 Task: Change arrow line weight to 16PX.
Action: Mouse moved to (600, 304)
Screenshot: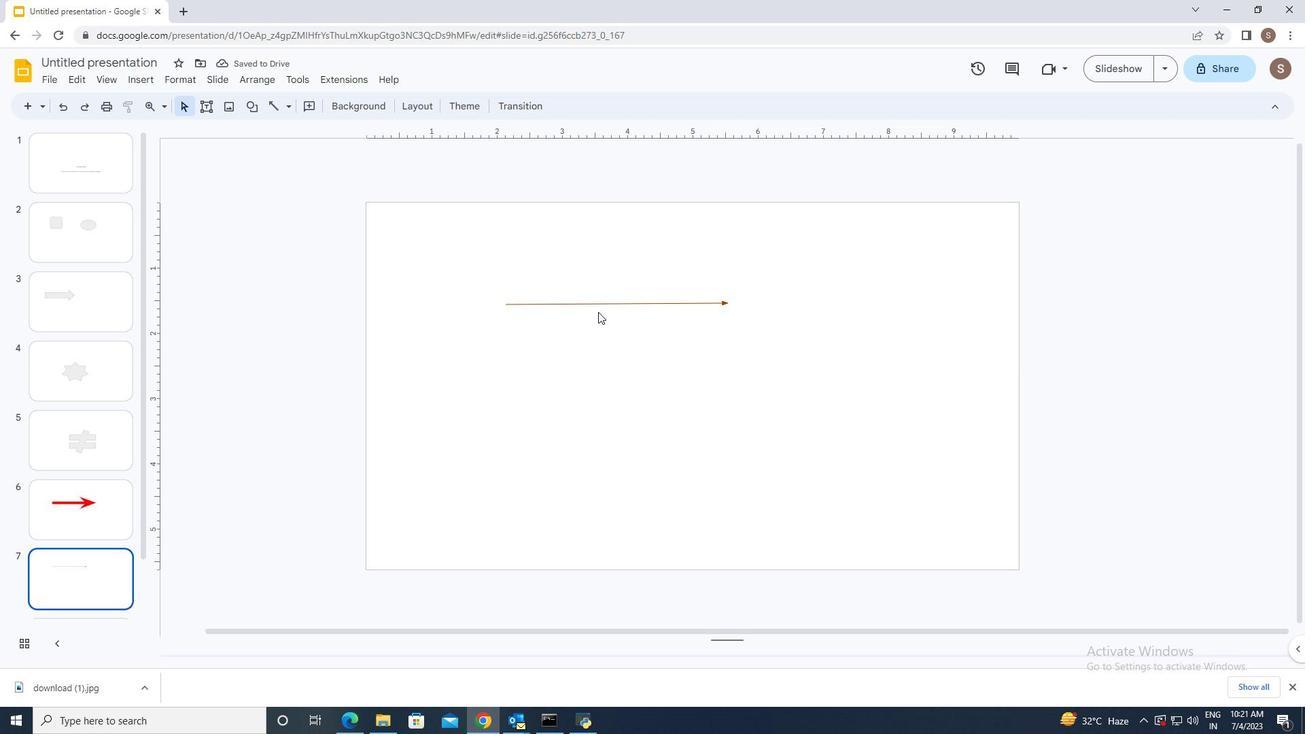 
Action: Mouse pressed left at (600, 304)
Screenshot: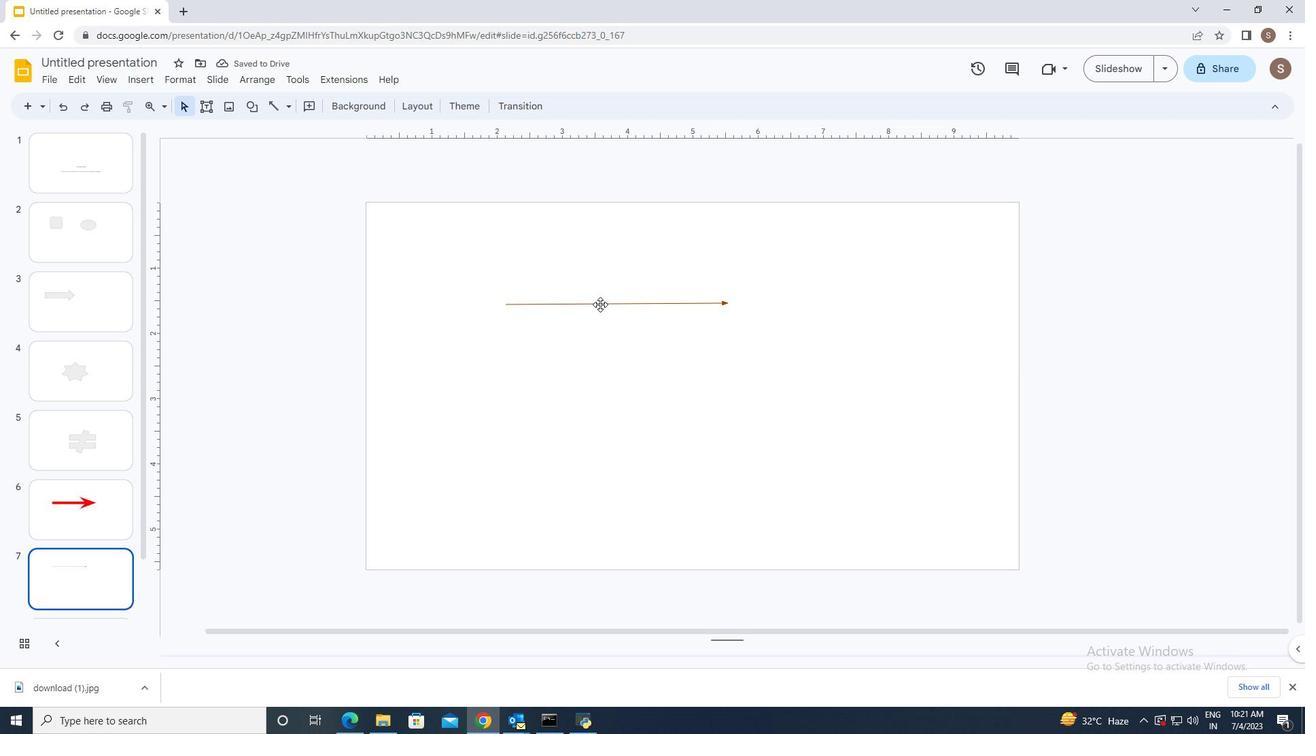 
Action: Mouse moved to (337, 101)
Screenshot: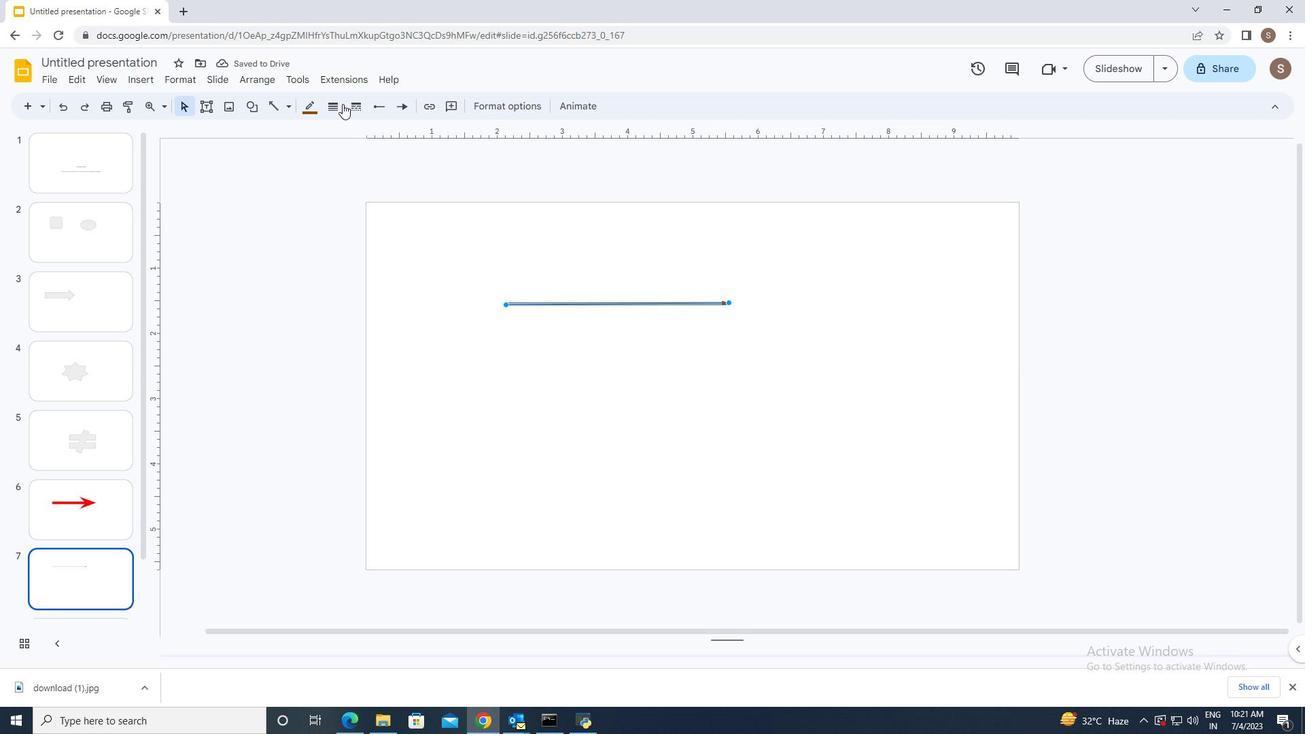 
Action: Mouse pressed left at (337, 101)
Screenshot: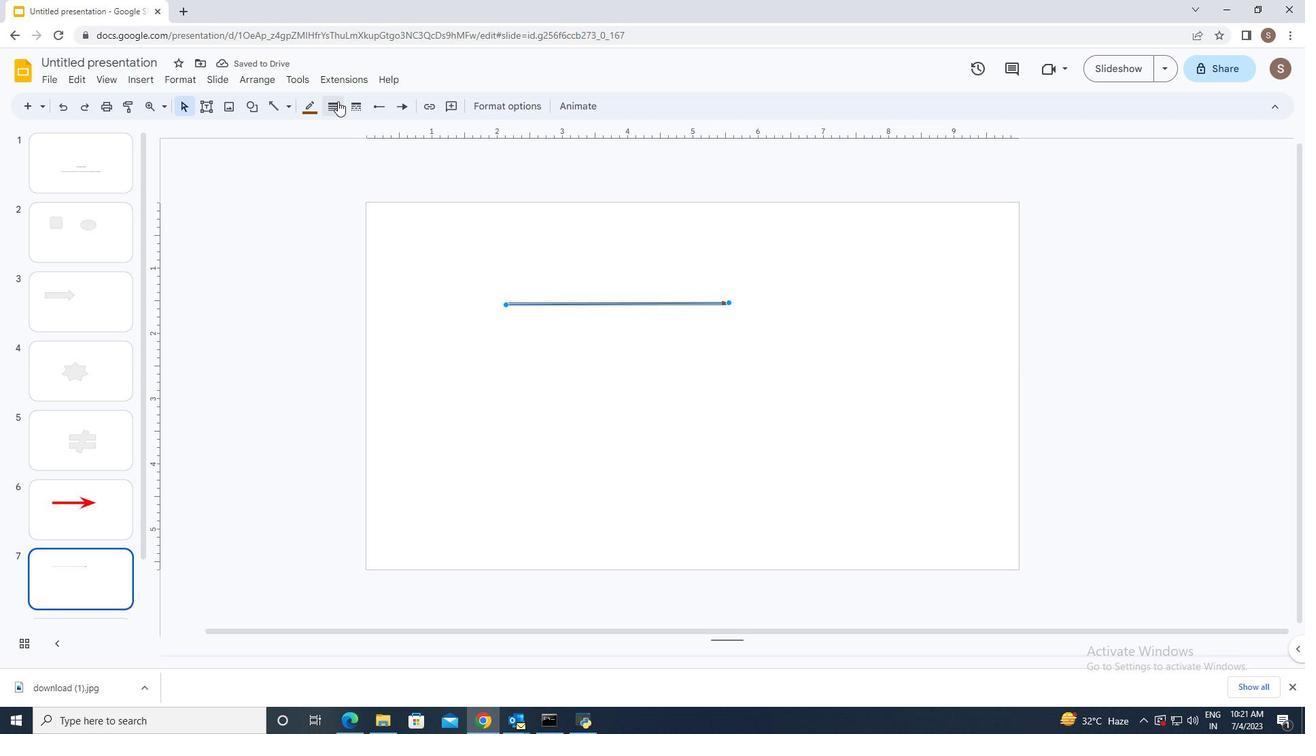 
Action: Mouse moved to (365, 255)
Screenshot: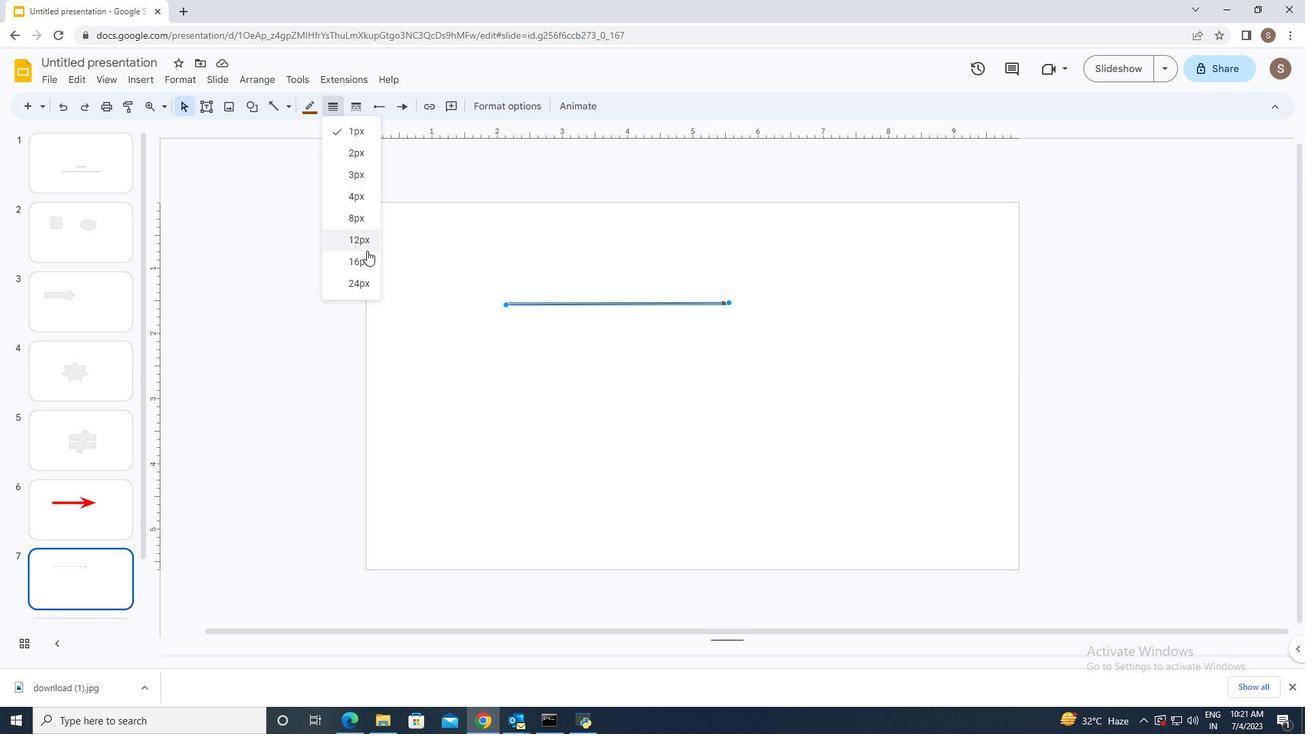 
Action: Mouse pressed left at (365, 255)
Screenshot: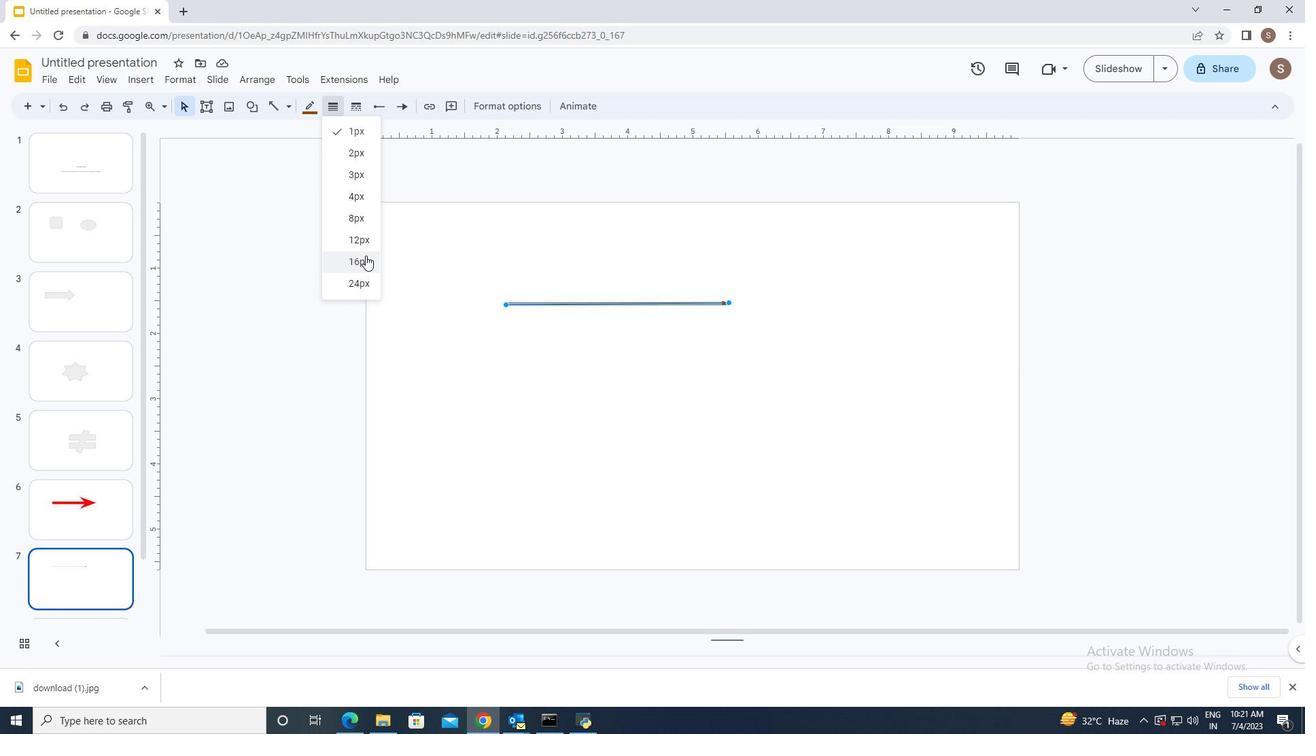 
Action: Mouse moved to (445, 410)
Screenshot: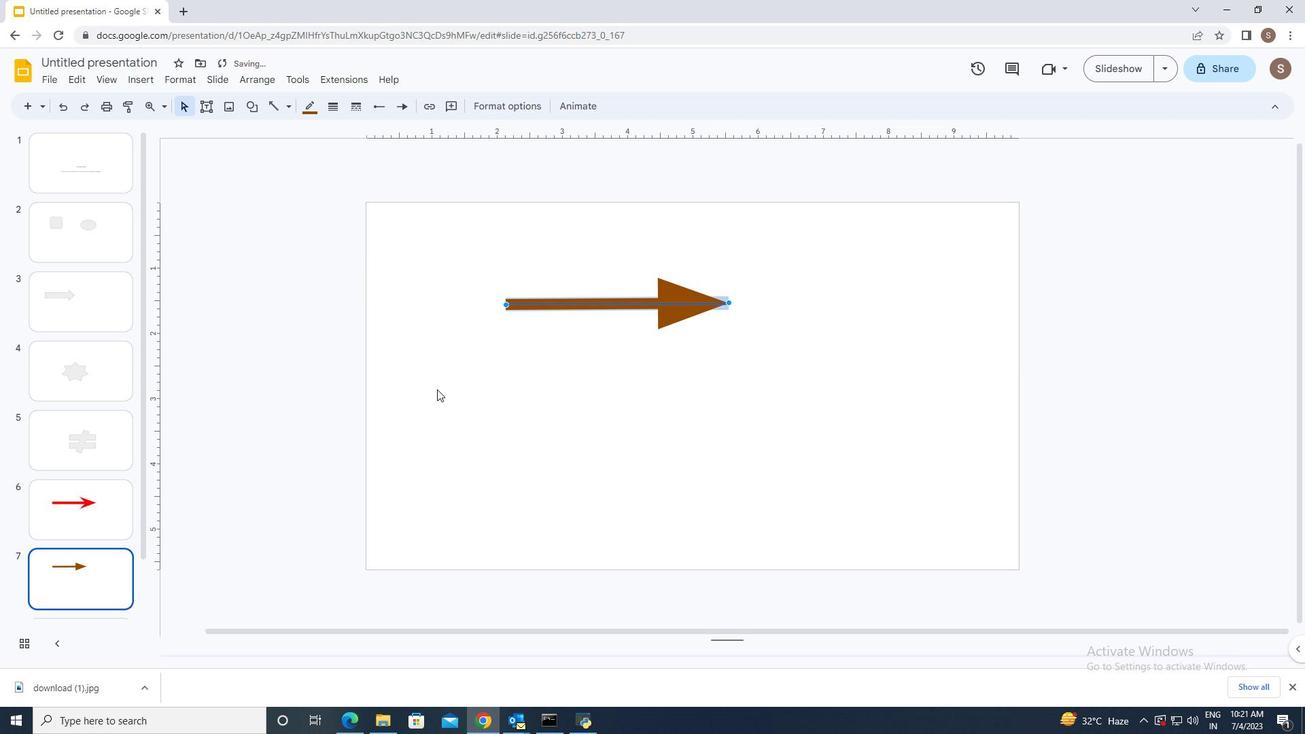 
Action: Mouse pressed left at (445, 410)
Screenshot: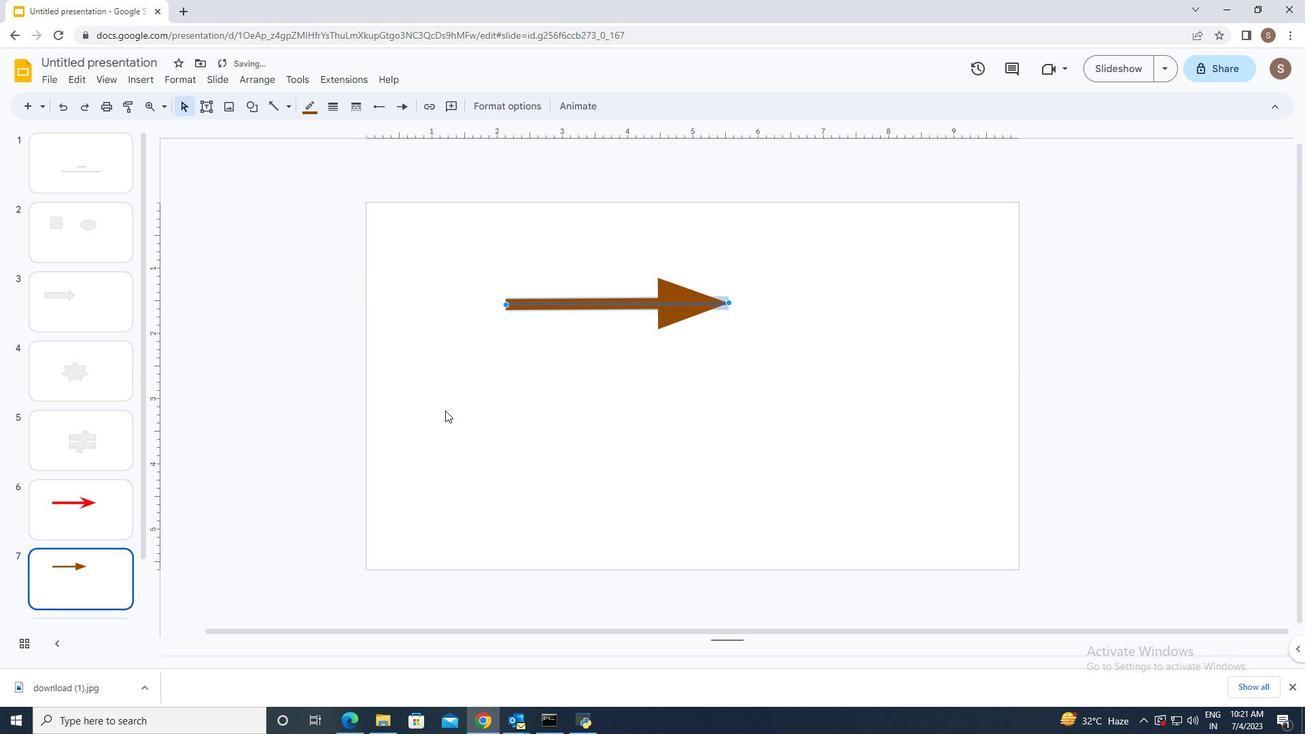
